 Task: Change the clock source to "System time (DANGEROUS!)" in performance options.
Action: Mouse moved to (105, 13)
Screenshot: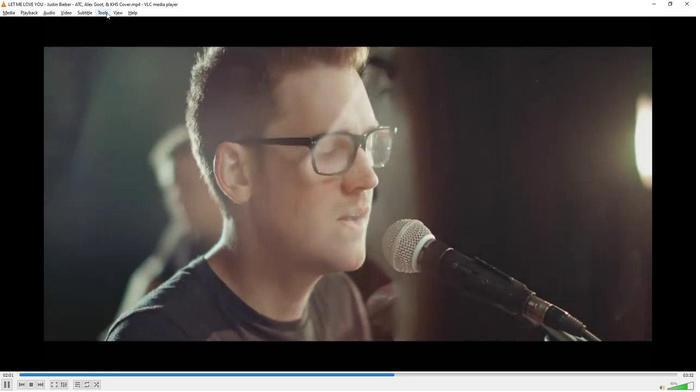 
Action: Mouse pressed left at (105, 13)
Screenshot: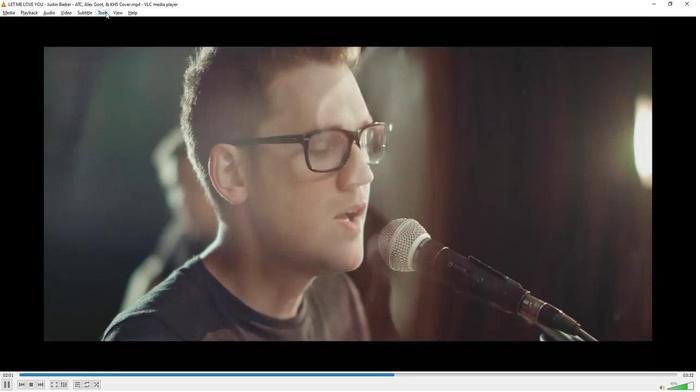 
Action: Mouse moved to (124, 101)
Screenshot: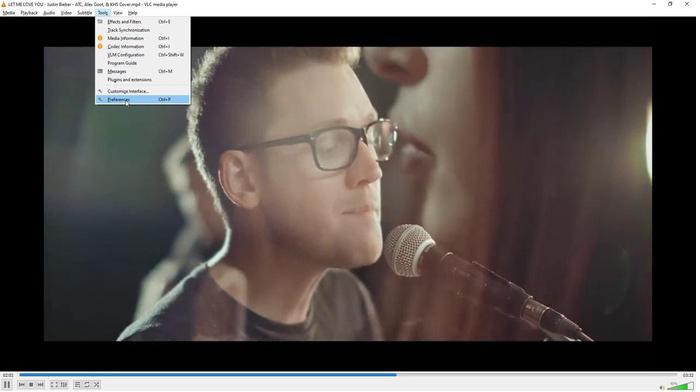 
Action: Mouse pressed left at (124, 101)
Screenshot: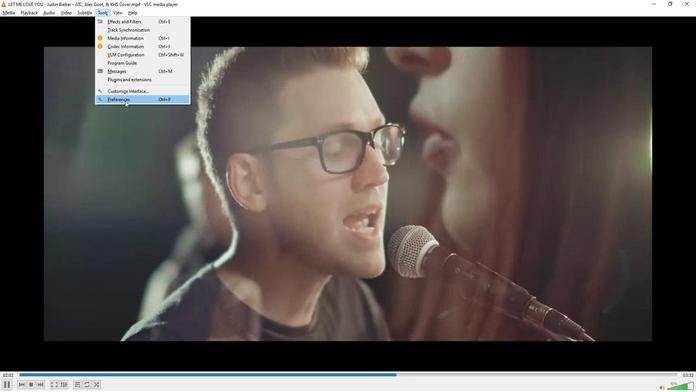 
Action: Mouse moved to (197, 304)
Screenshot: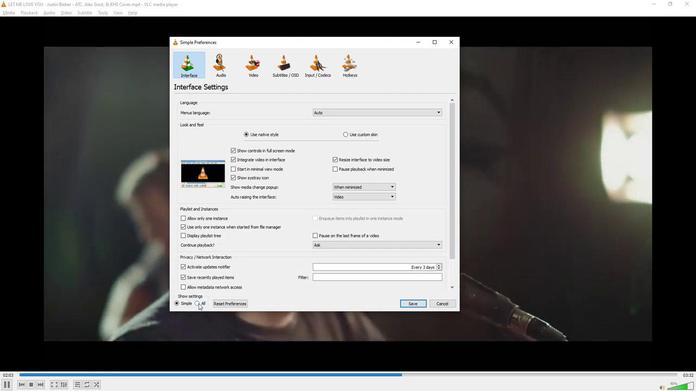
Action: Mouse pressed left at (197, 304)
Screenshot: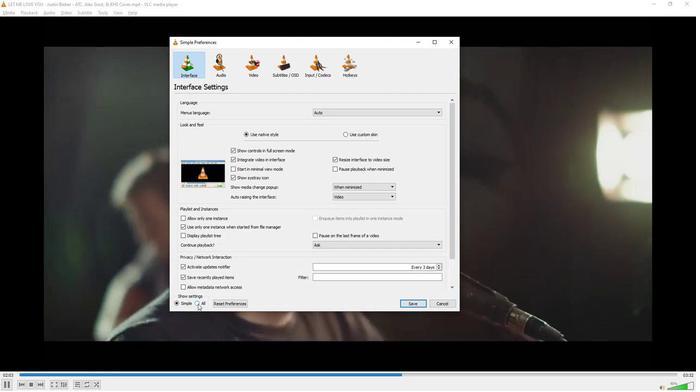 
Action: Mouse moved to (418, 161)
Screenshot: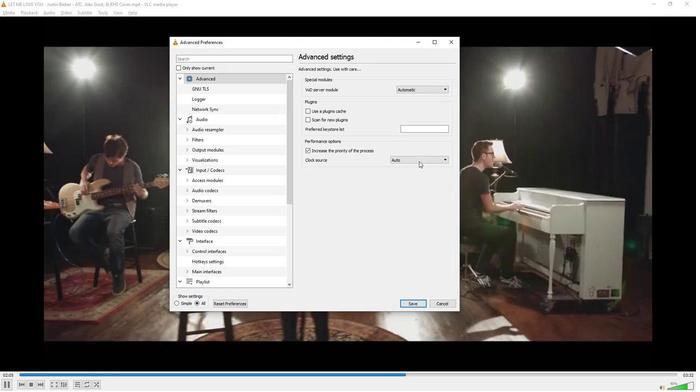 
Action: Mouse pressed left at (418, 161)
Screenshot: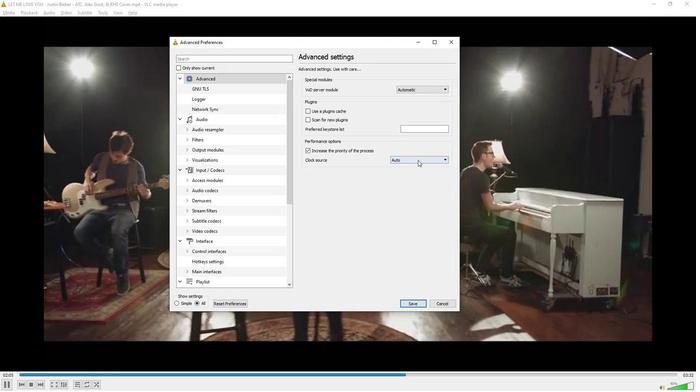 
Action: Mouse moved to (411, 189)
Screenshot: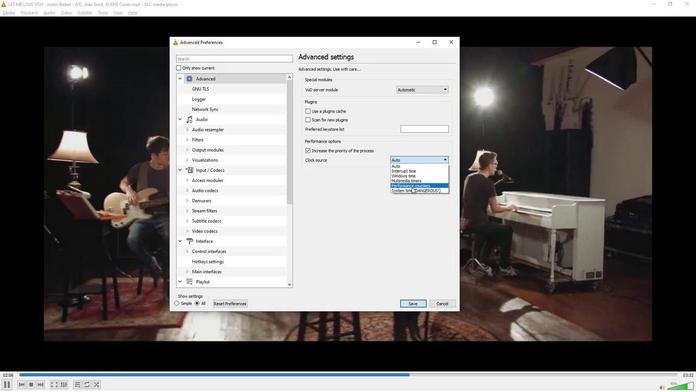 
Action: Mouse pressed left at (411, 189)
Screenshot: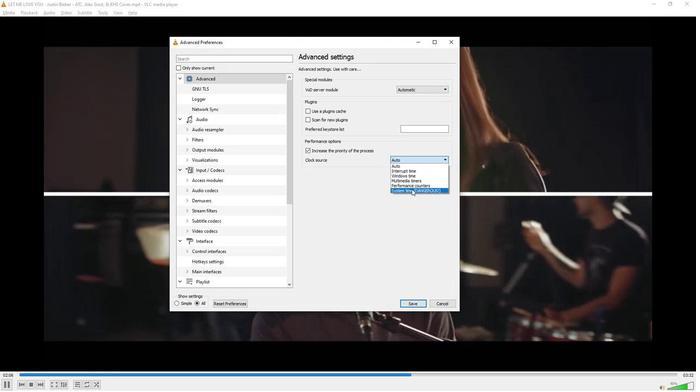 
Action: Mouse moved to (393, 217)
Screenshot: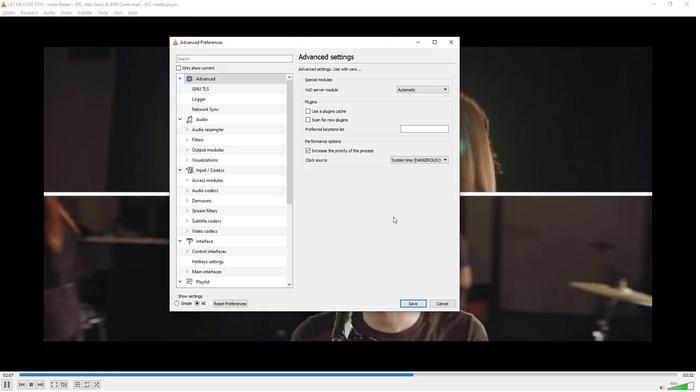 
